 Task: Check how "providing service" works.
Action: Mouse moved to (887, 117)
Screenshot: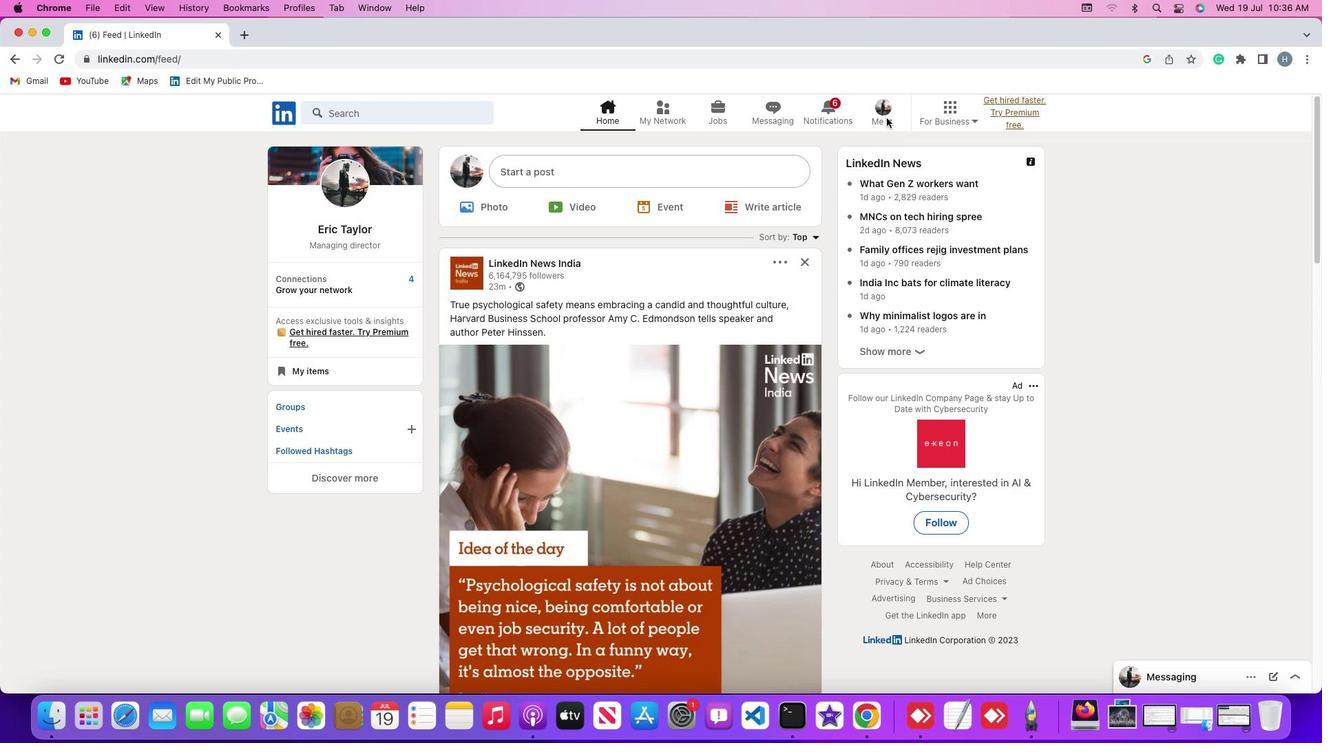 
Action: Mouse pressed left at (887, 117)
Screenshot: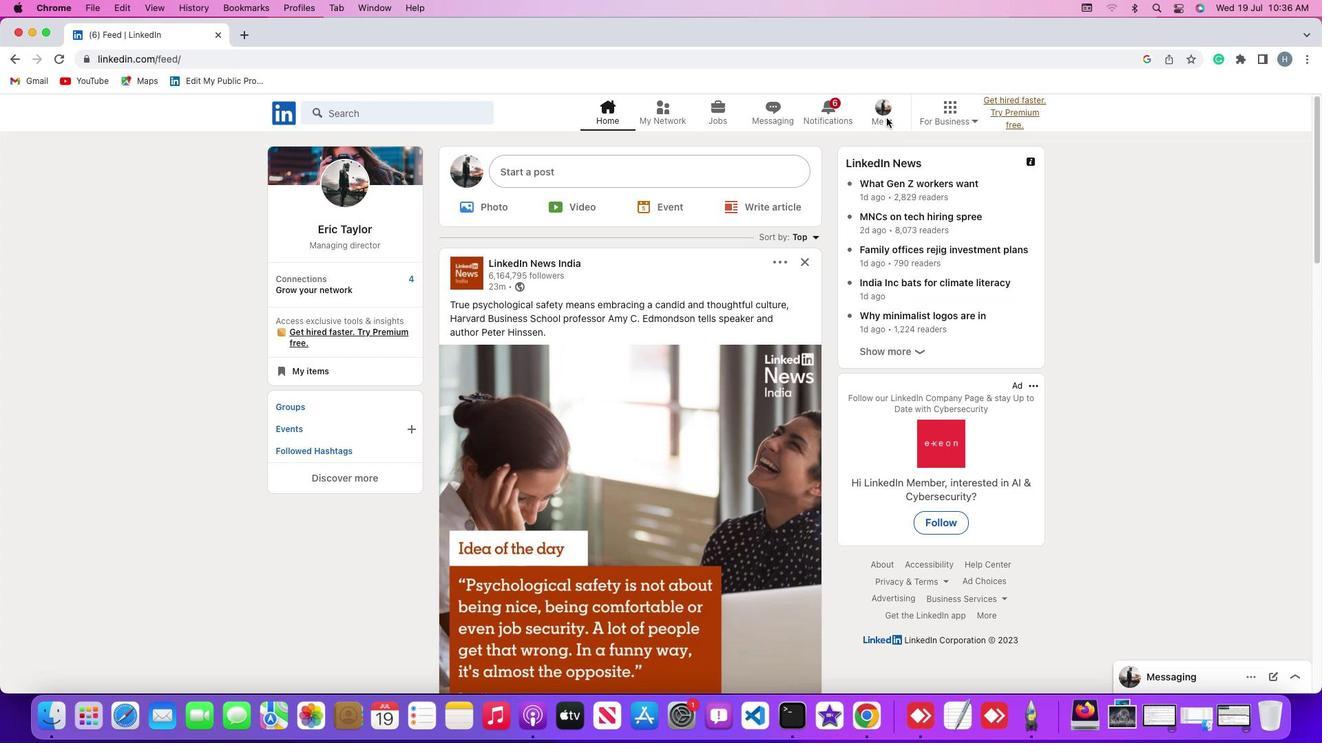 
Action: Mouse moved to (889, 119)
Screenshot: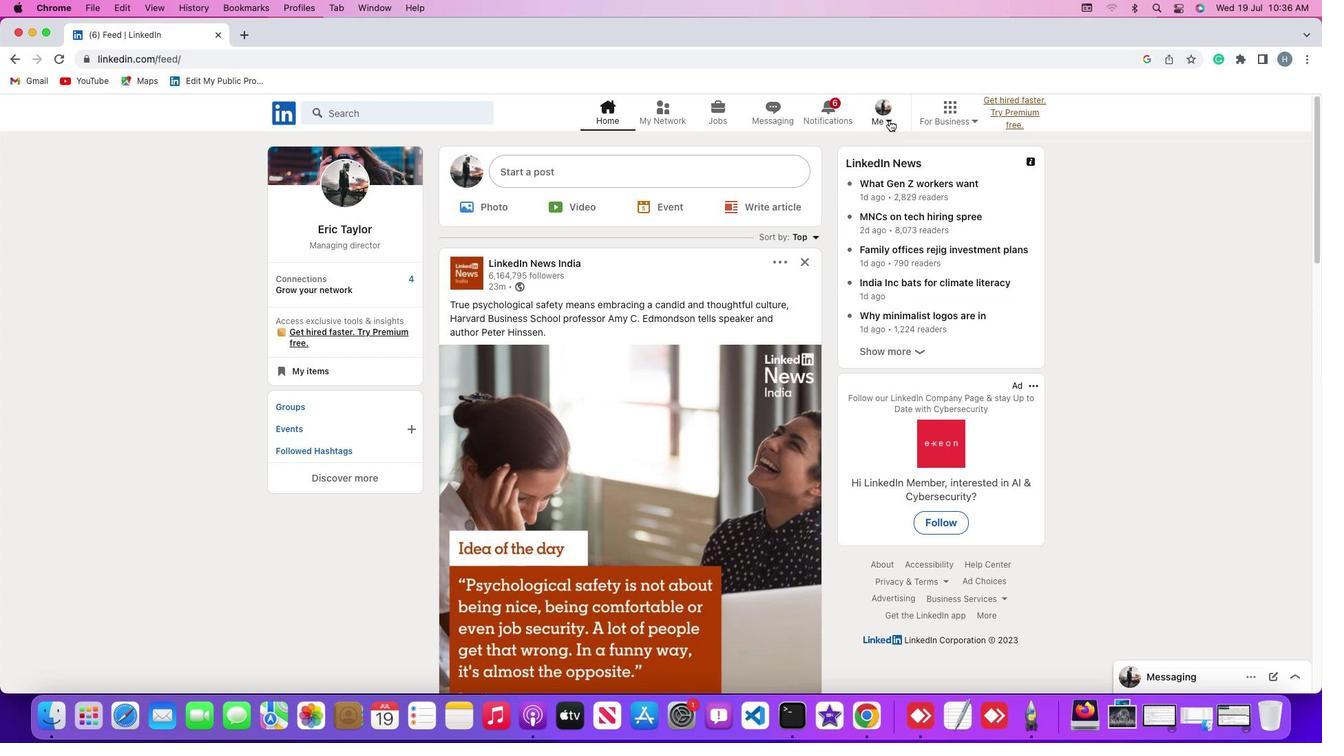 
Action: Mouse pressed left at (889, 119)
Screenshot: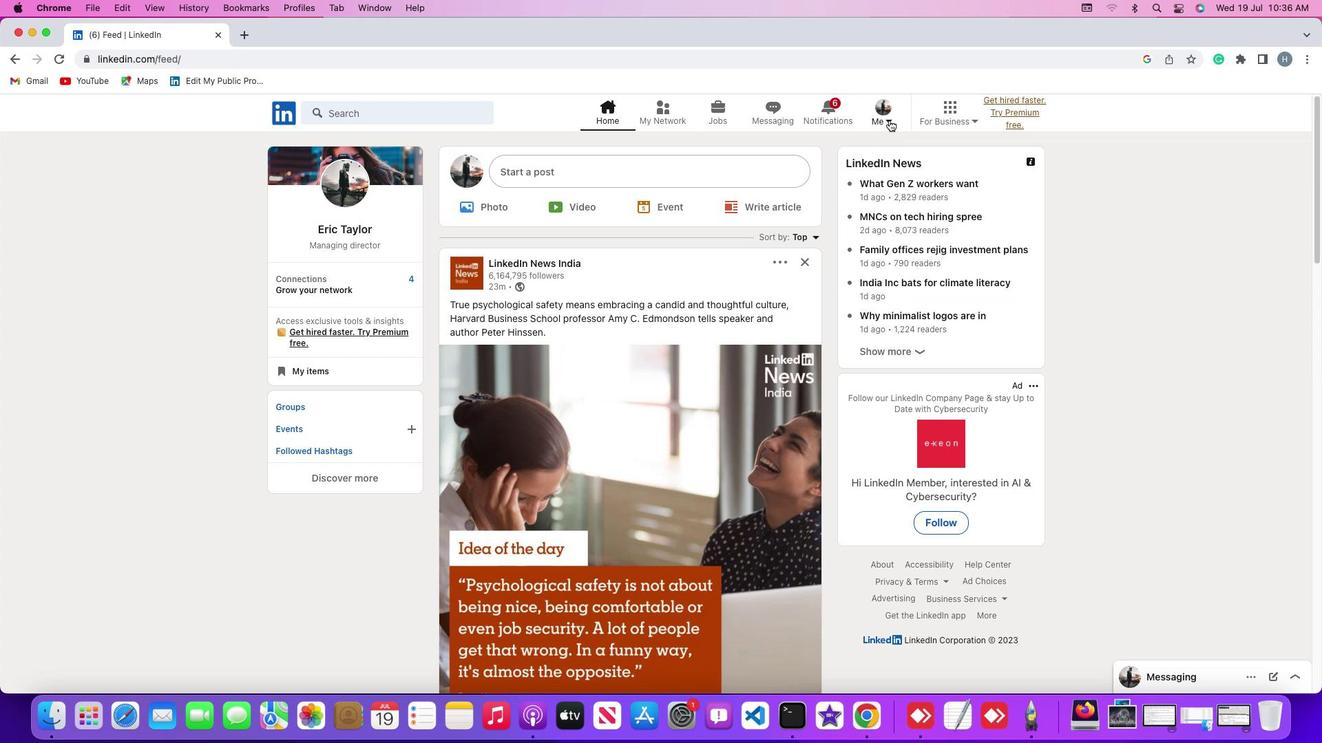
Action: Mouse moved to (865, 192)
Screenshot: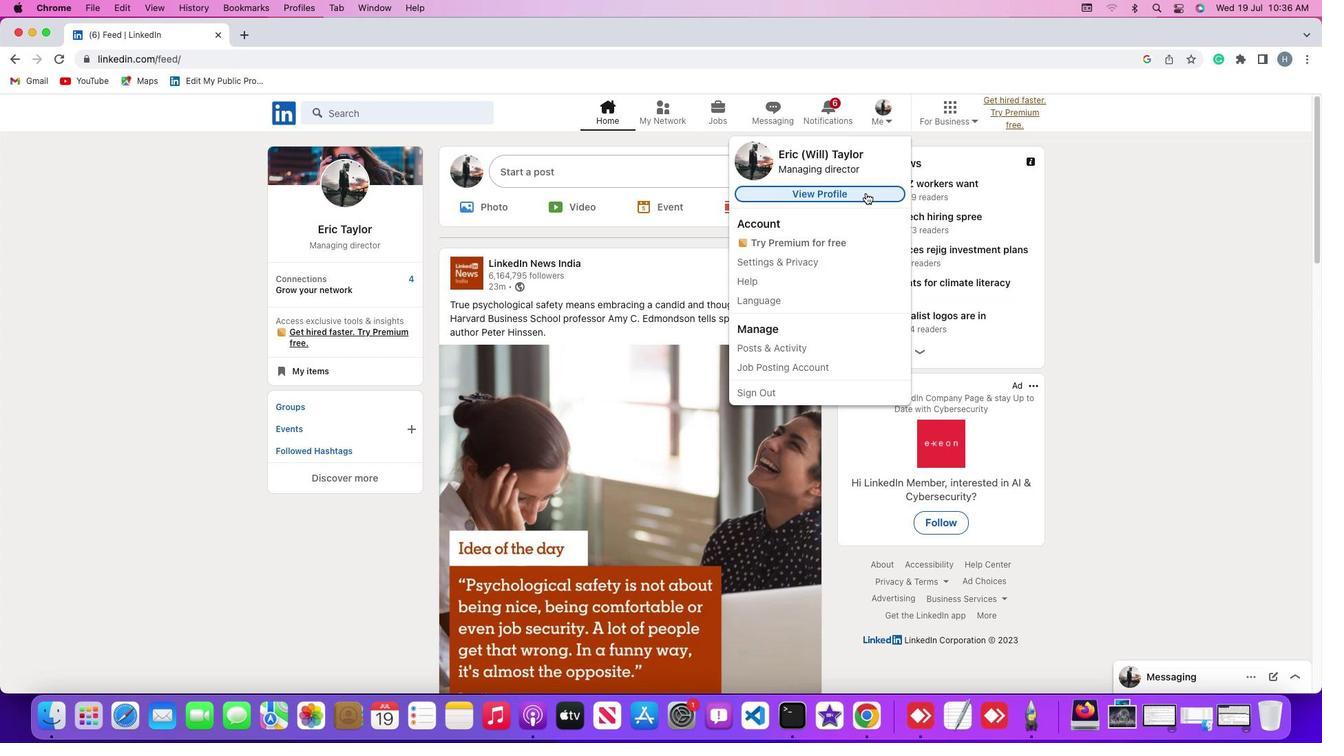 
Action: Mouse pressed left at (865, 192)
Screenshot: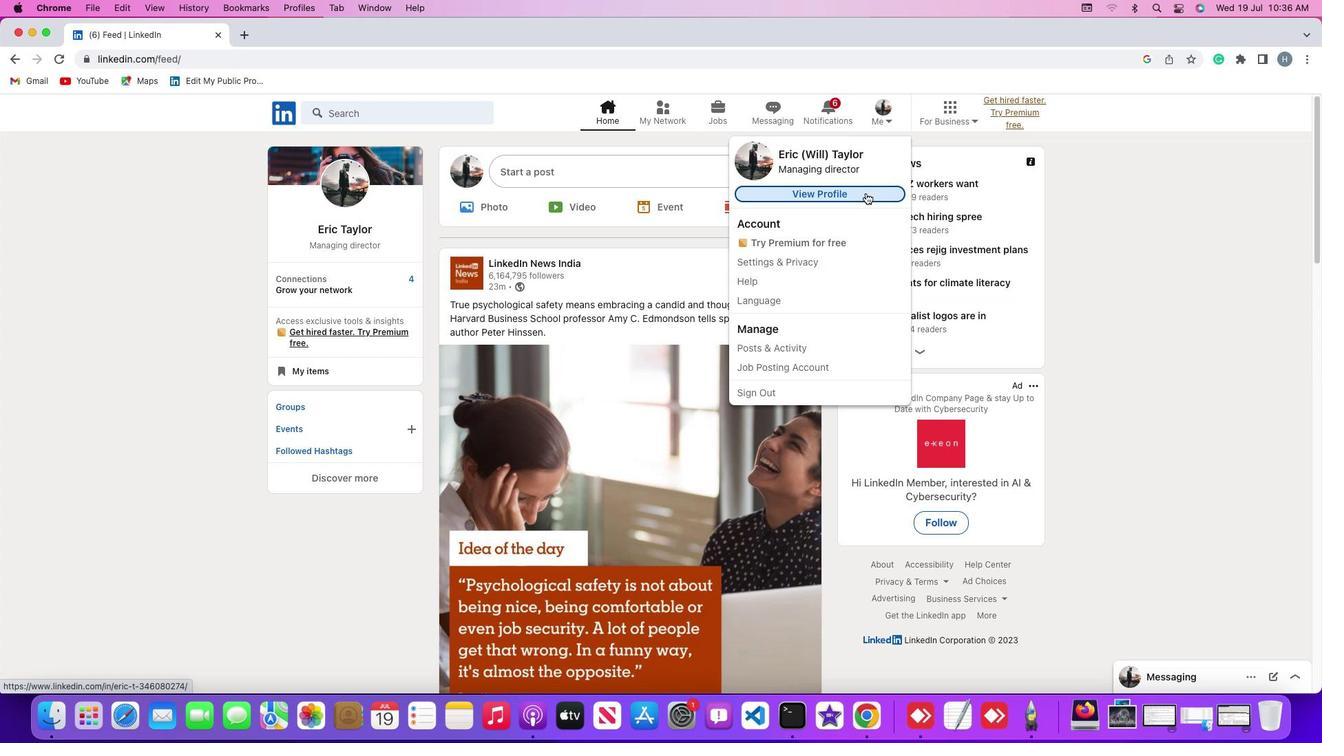 
Action: Mouse moved to (322, 413)
Screenshot: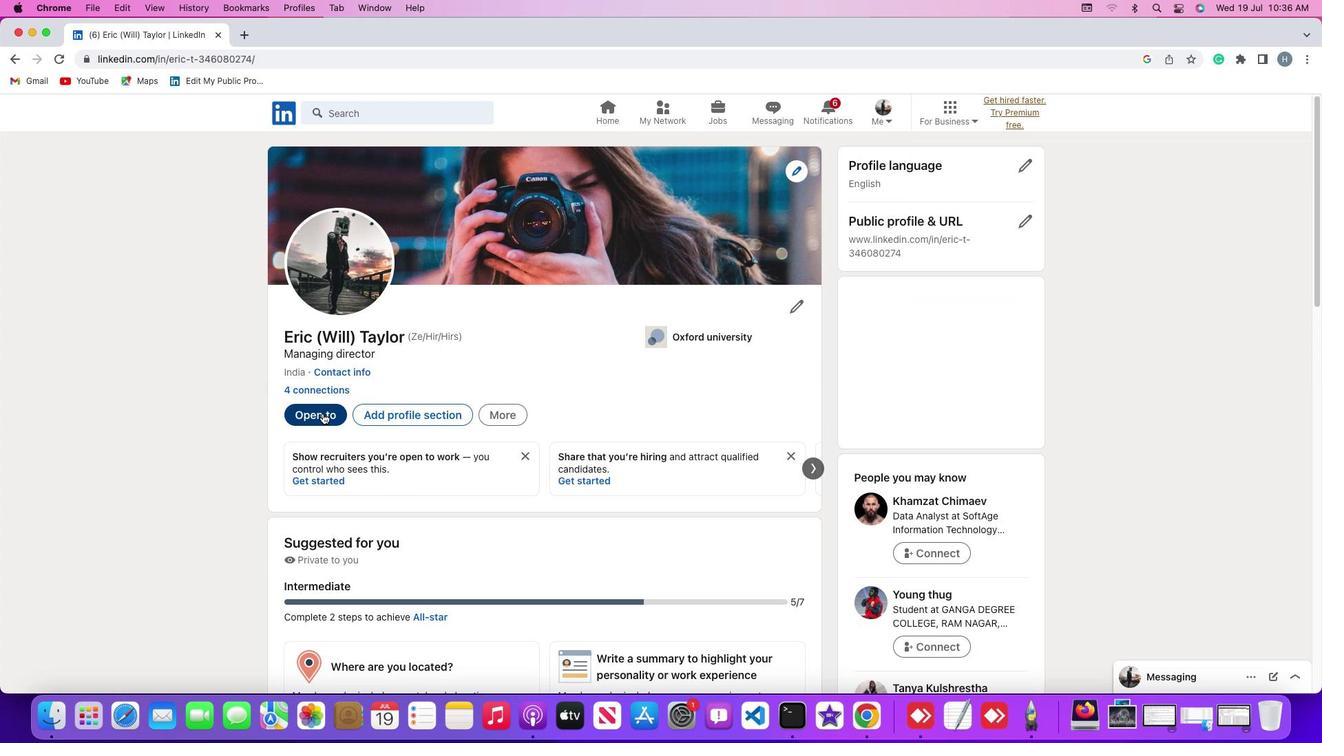 
Action: Mouse pressed left at (322, 413)
Screenshot: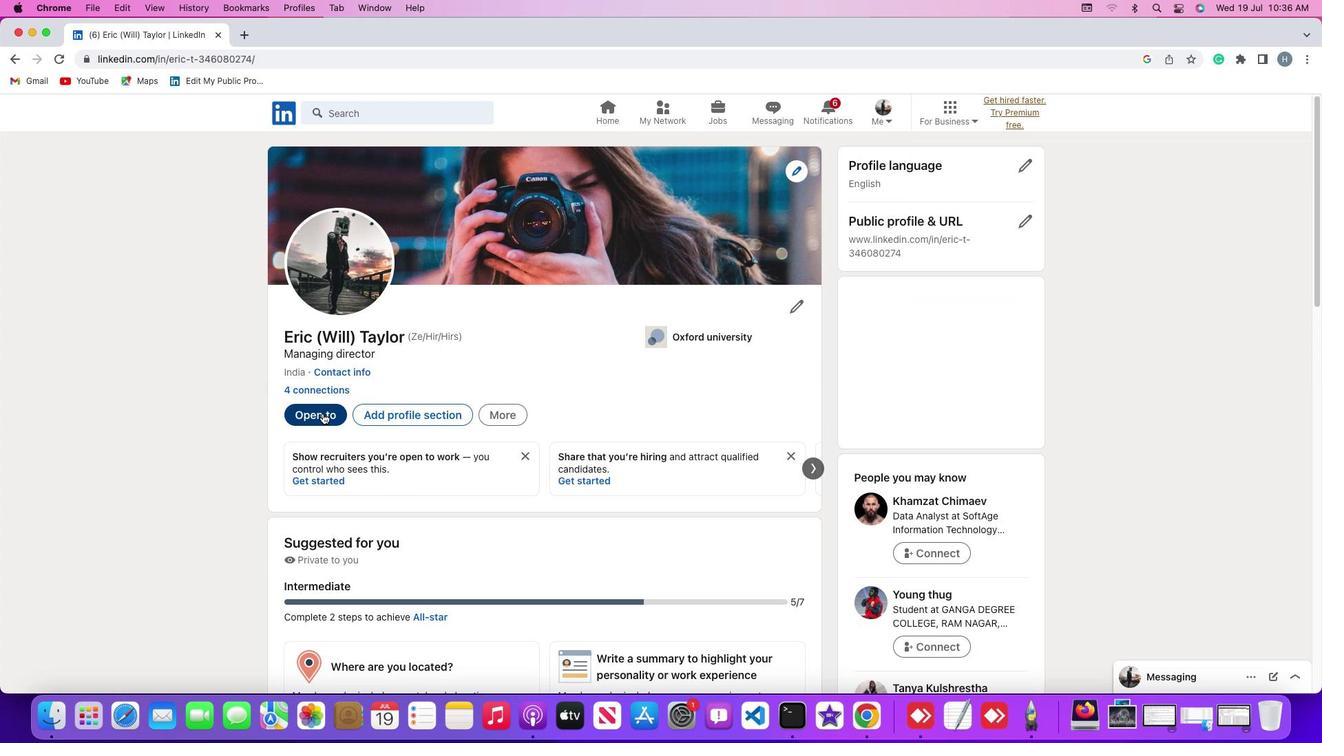 
Action: Mouse moved to (333, 558)
Screenshot: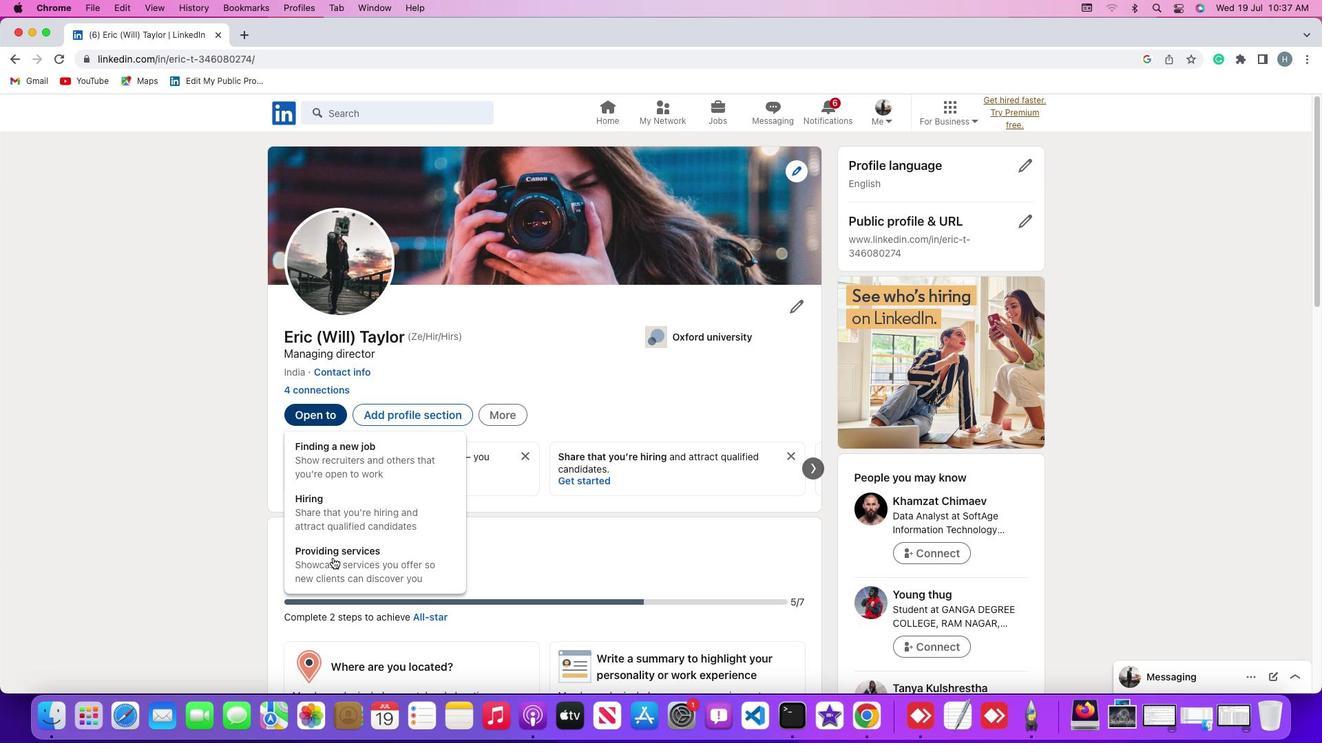 
Action: Mouse pressed left at (333, 558)
Screenshot: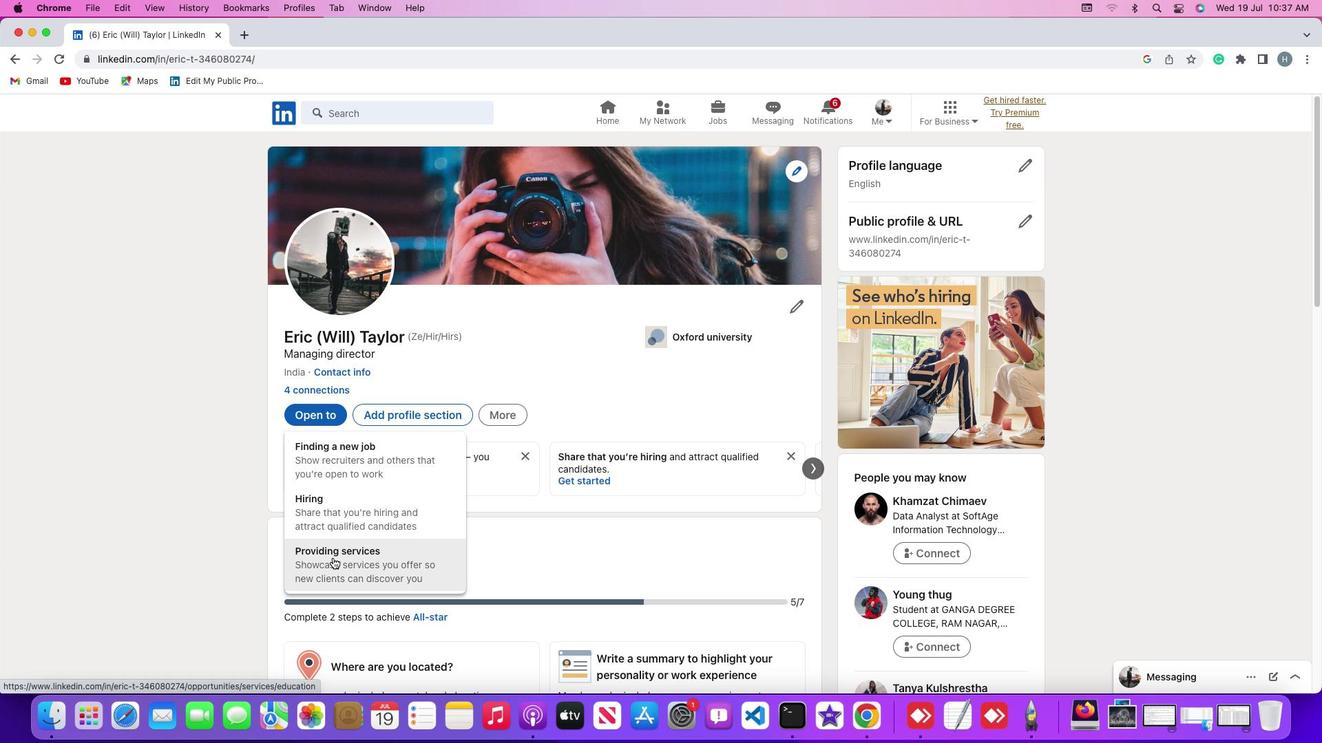 
Action: Mouse moved to (679, 323)
Screenshot: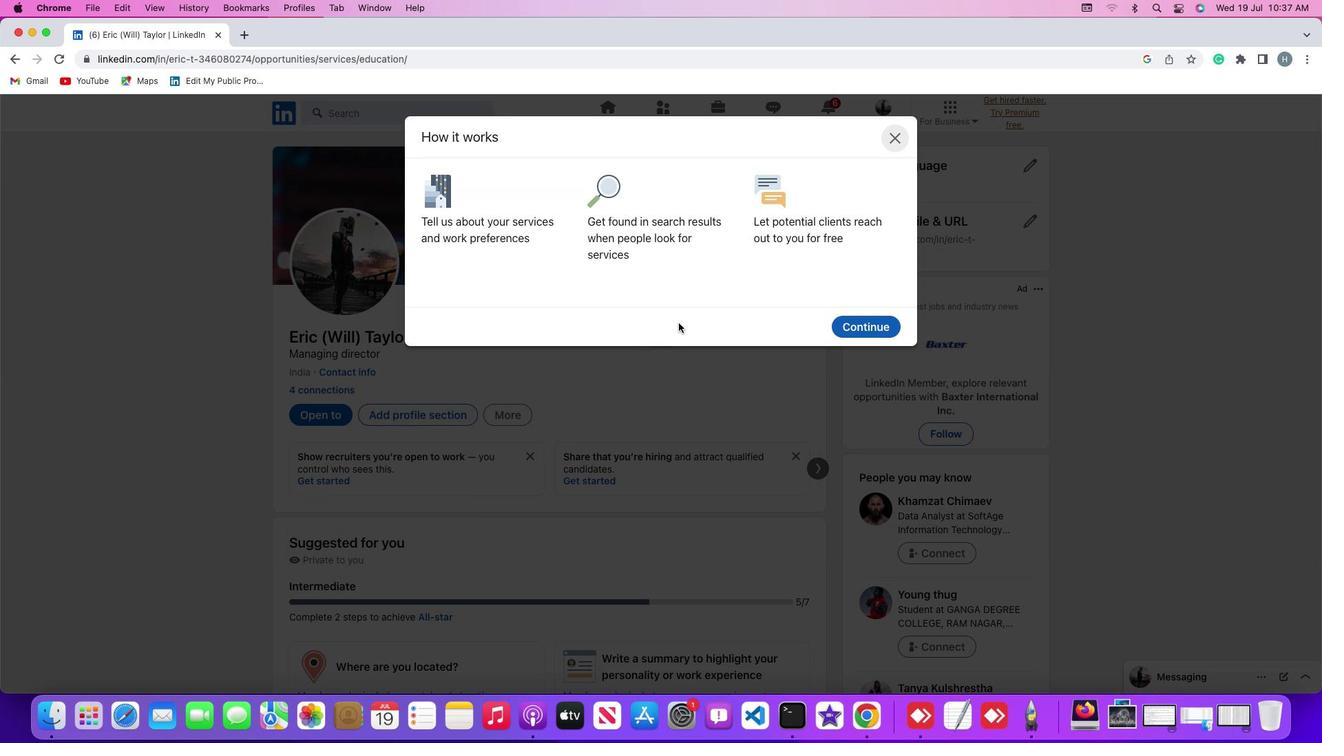 
